 Task: Invite Team Member Softage.1@softage.net to Workspace Cybersecurity. Invite Team Member Softage.2@softage.net to Workspace Cybersecurity. Invite Team Member Softage.3@softage.net to Workspace Cybersecurity. Invite Team Member Softage.4@softage.net to Workspace Cybersecurity
Action: Mouse moved to (174, 129)
Screenshot: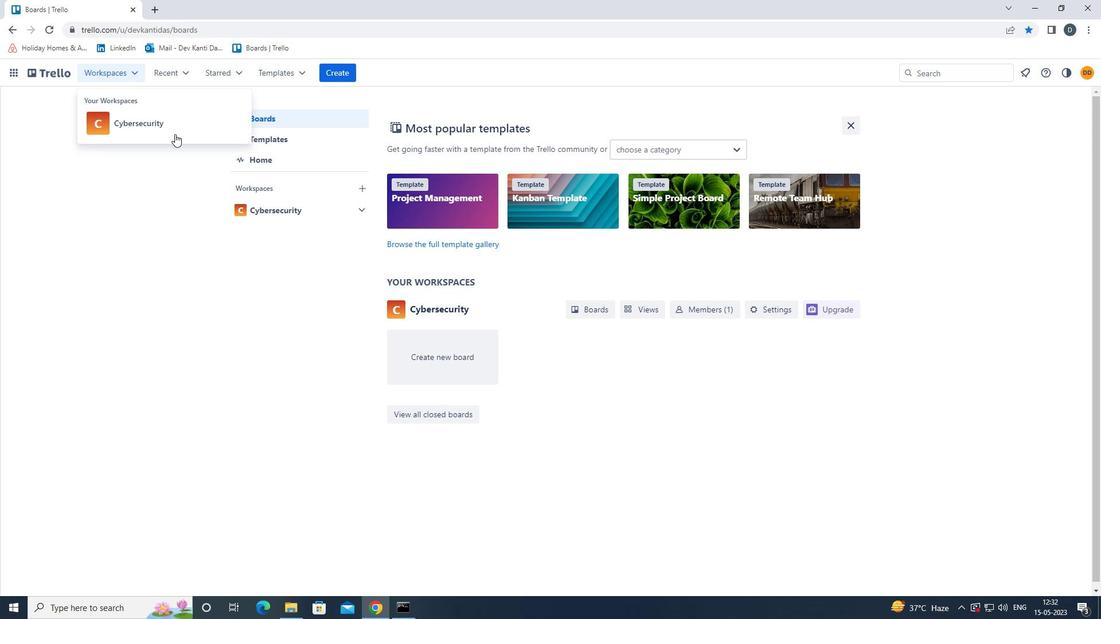 
Action: Mouse pressed left at (174, 129)
Screenshot: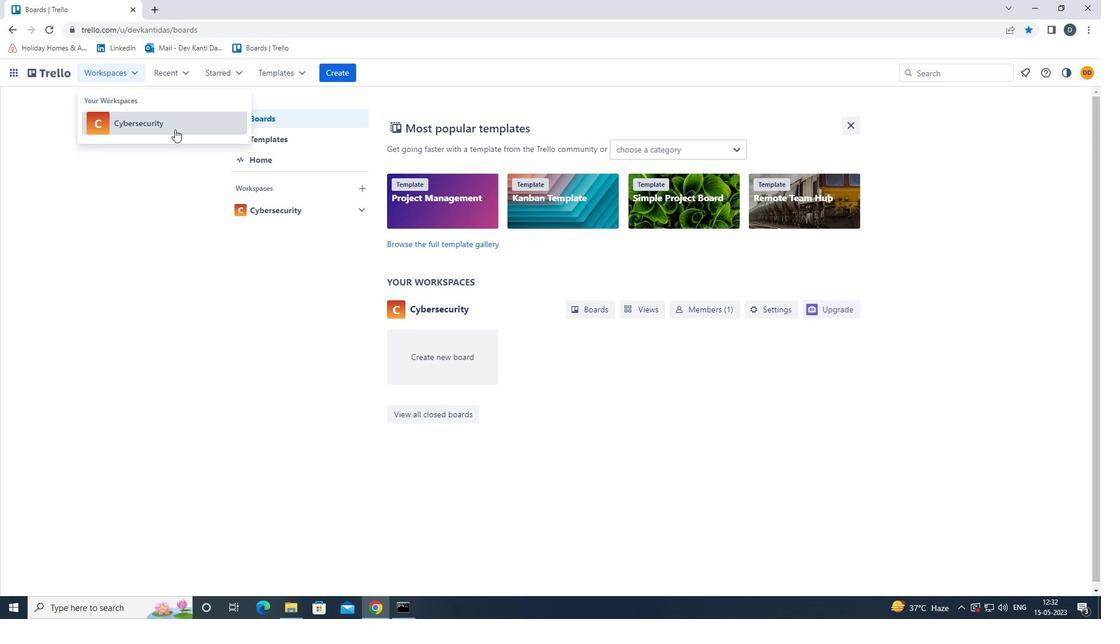 
Action: Mouse moved to (802, 115)
Screenshot: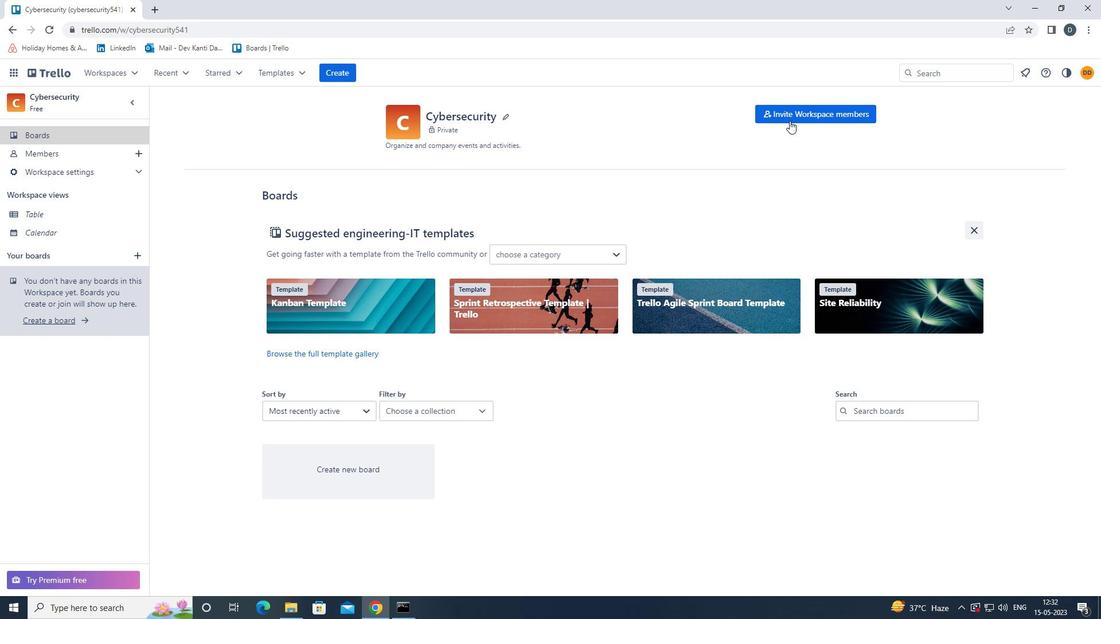 
Action: Mouse pressed left at (802, 115)
Screenshot: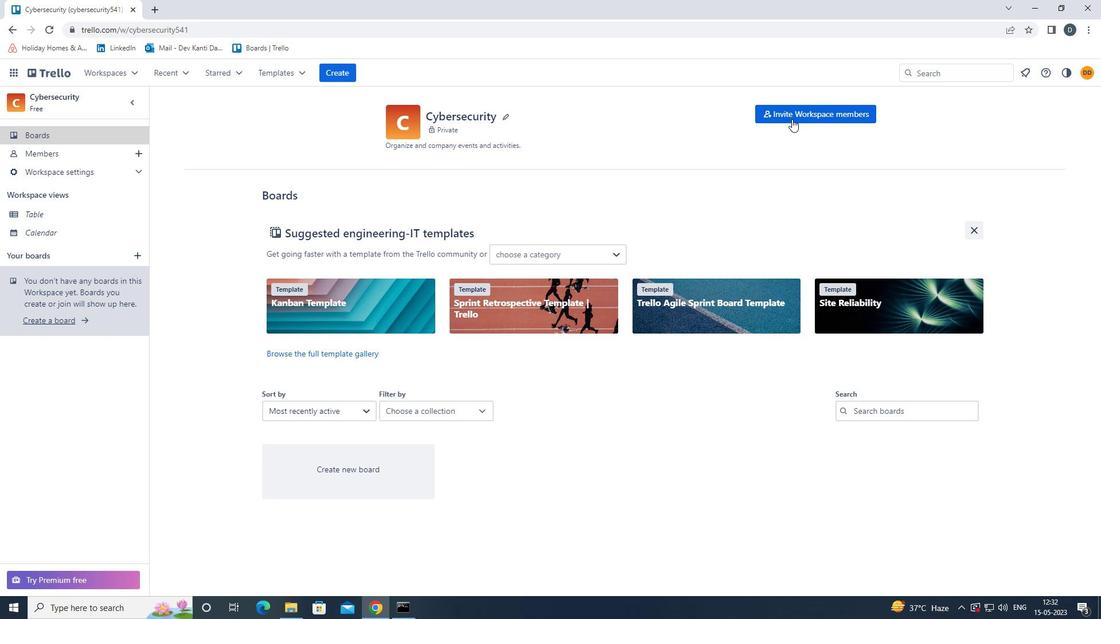 
Action: Mouse moved to (602, 285)
Screenshot: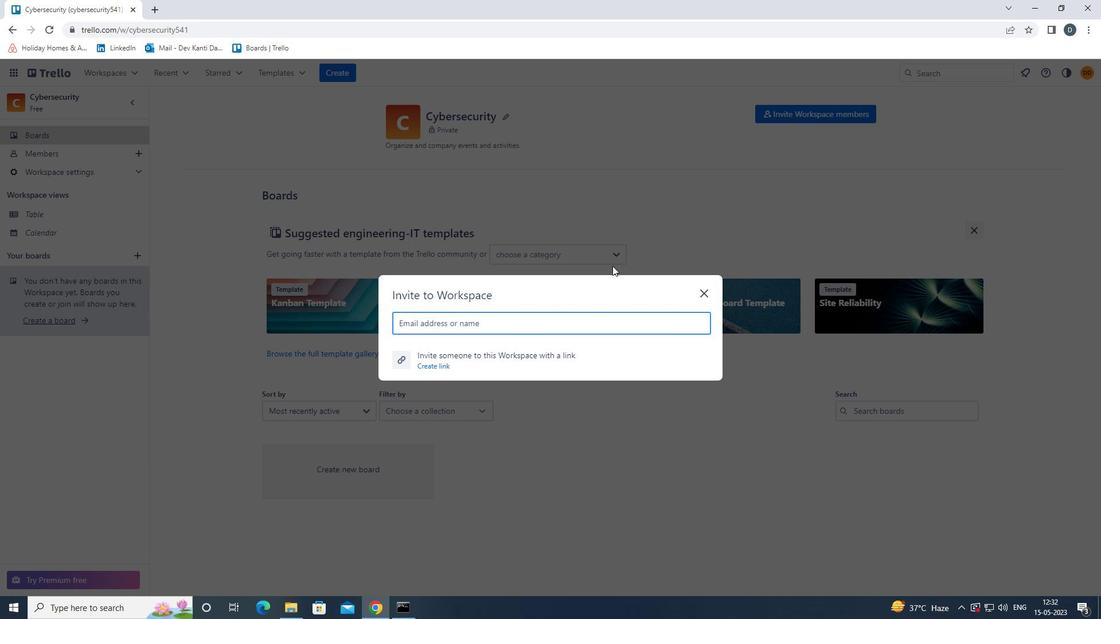 
Action: Key pressed <Key.shift>SOFTAGE.1<Key.shift>@SOFTAGE.NET
Screenshot: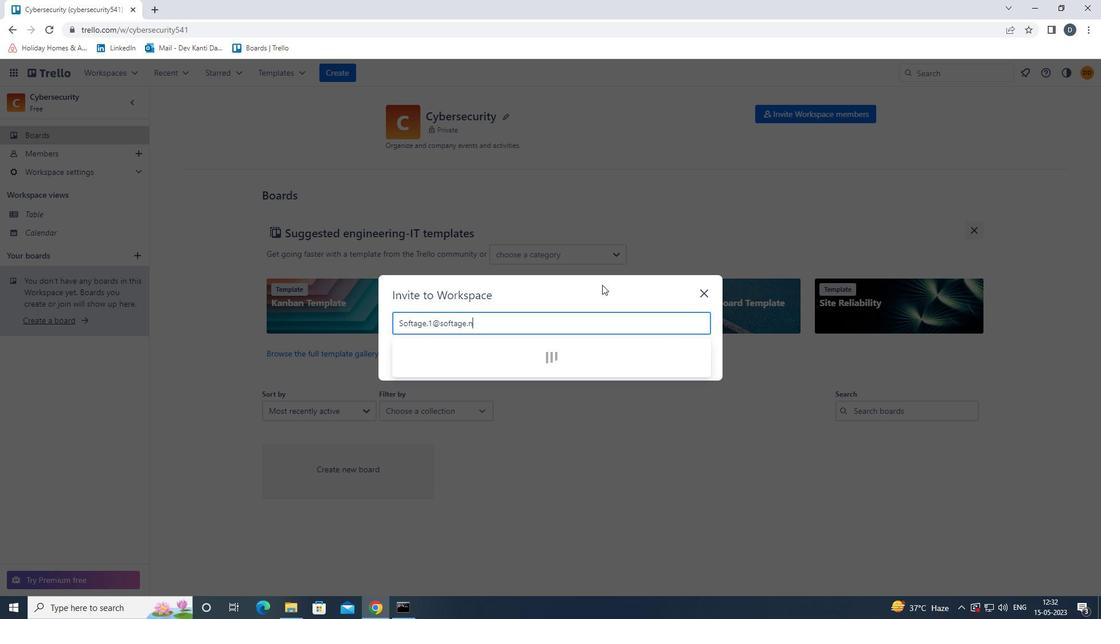 
Action: Mouse moved to (433, 357)
Screenshot: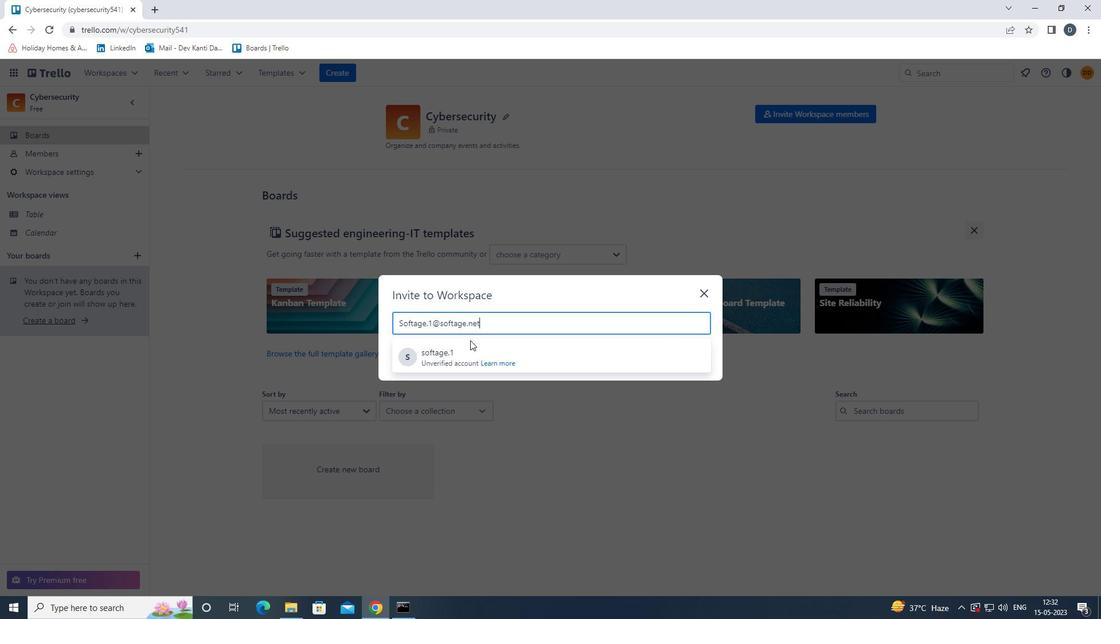 
Action: Mouse pressed left at (433, 357)
Screenshot: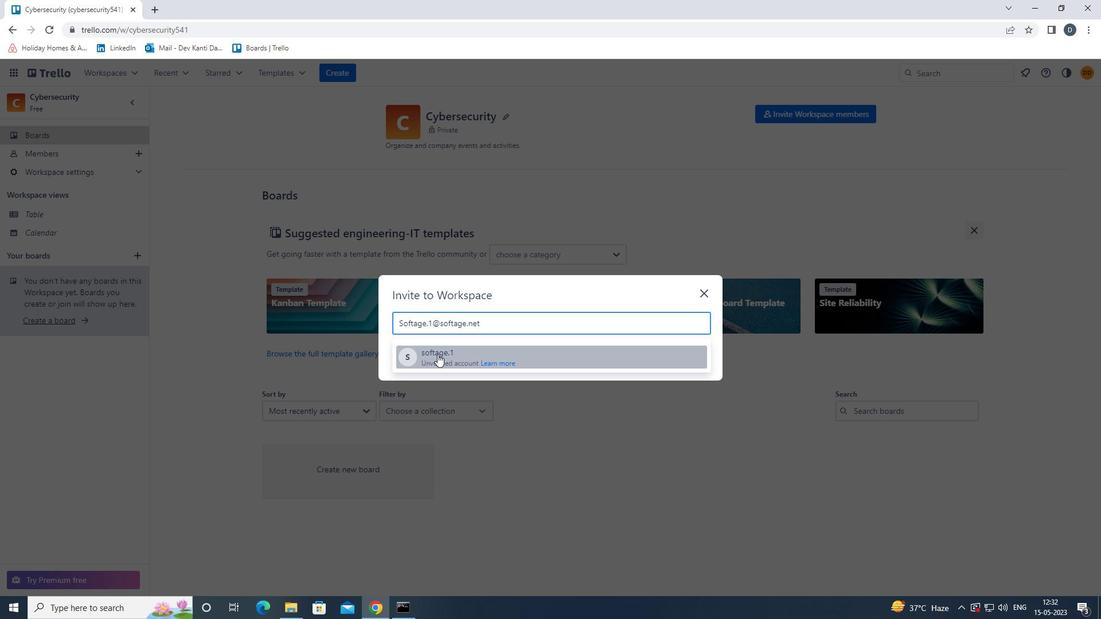 
Action: Mouse moved to (481, 333)
Screenshot: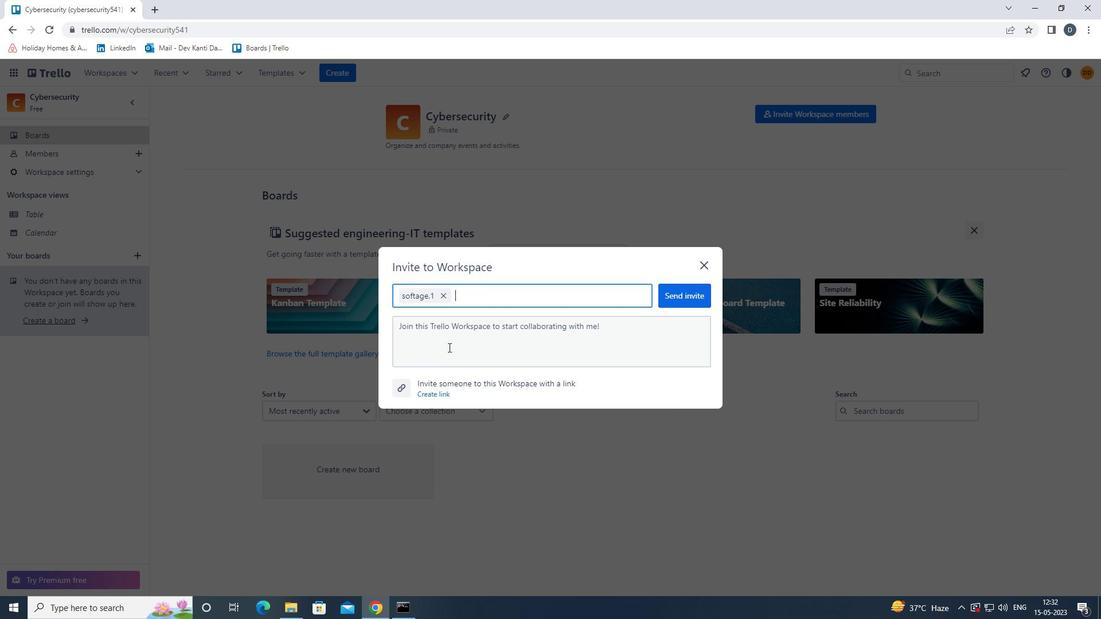 
Action: Key pressed <Key.shift>SOFTAGE.2<Key.shift>@SOFTAGE.NET
Screenshot: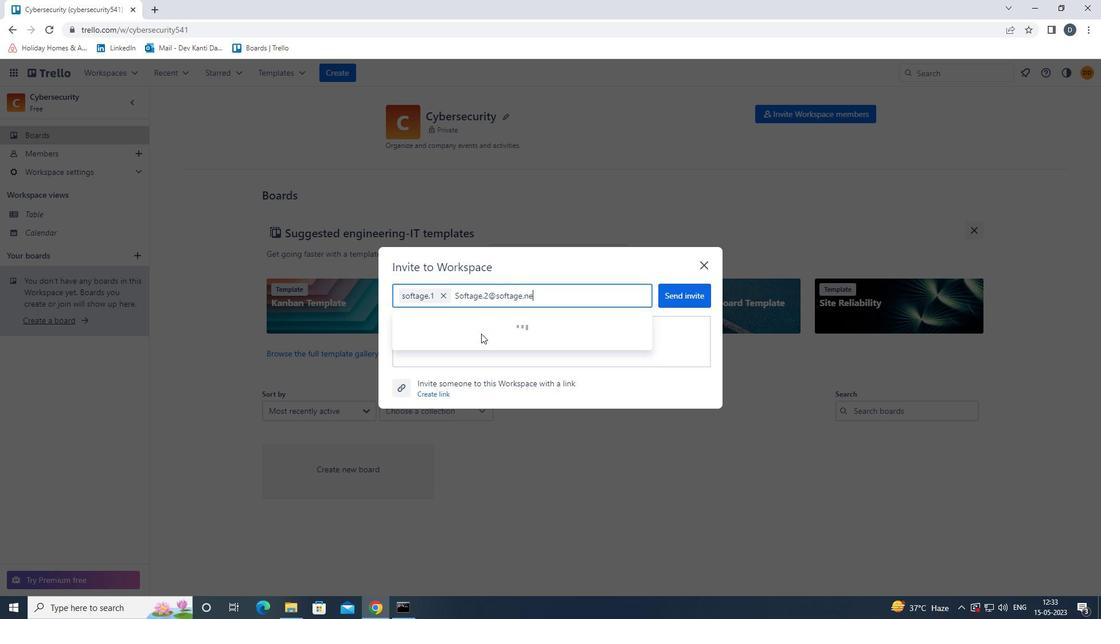 
Action: Mouse moved to (434, 330)
Screenshot: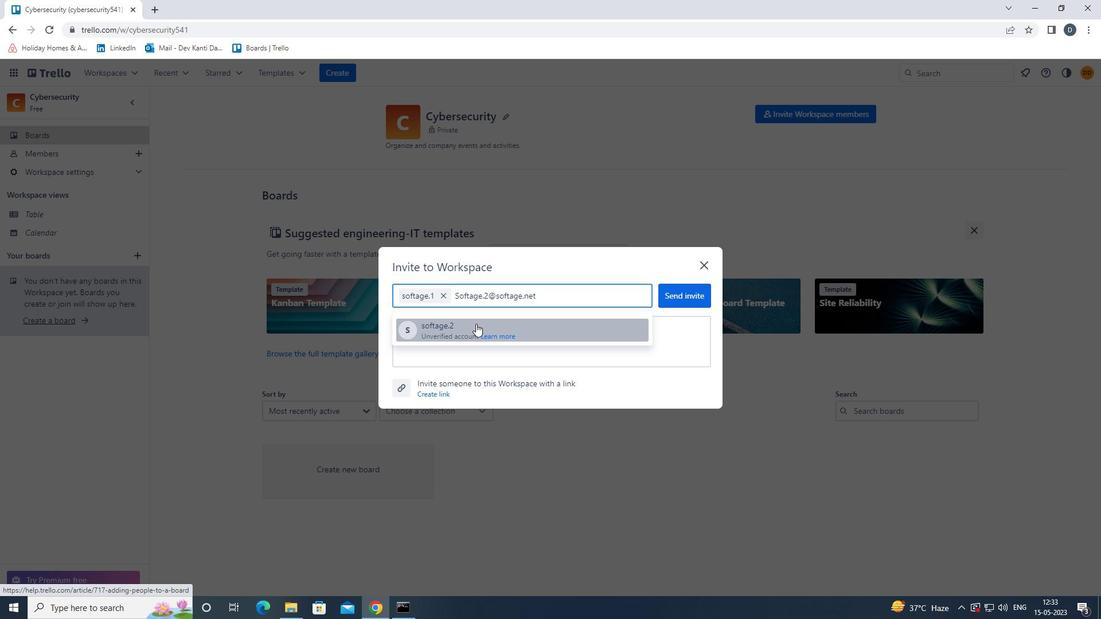 
Action: Mouse pressed left at (434, 330)
Screenshot: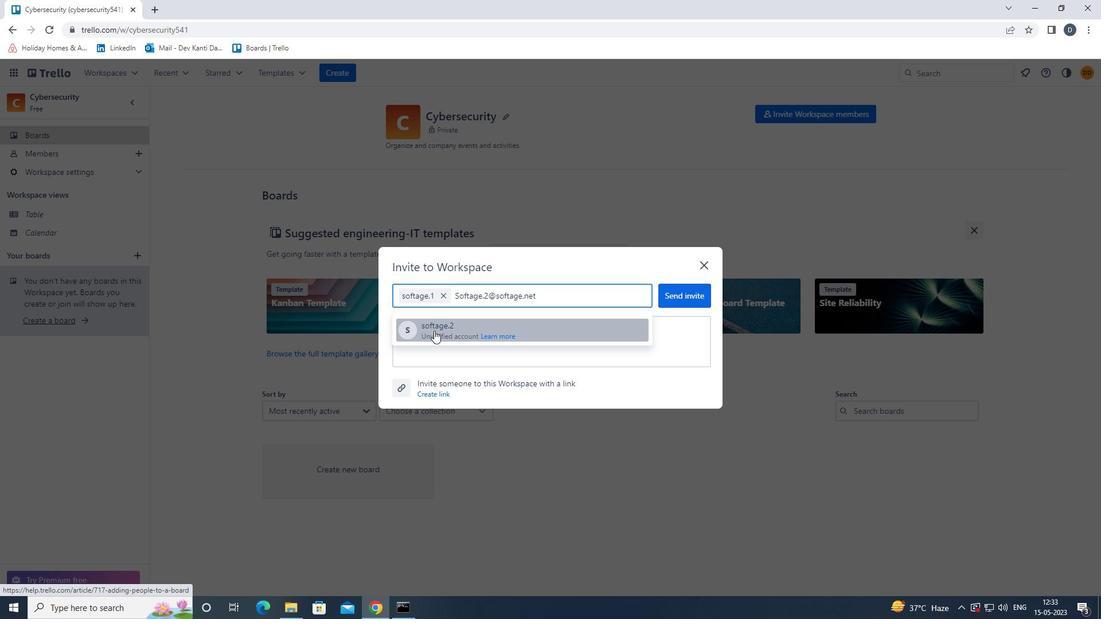 
Action: Mouse moved to (437, 327)
Screenshot: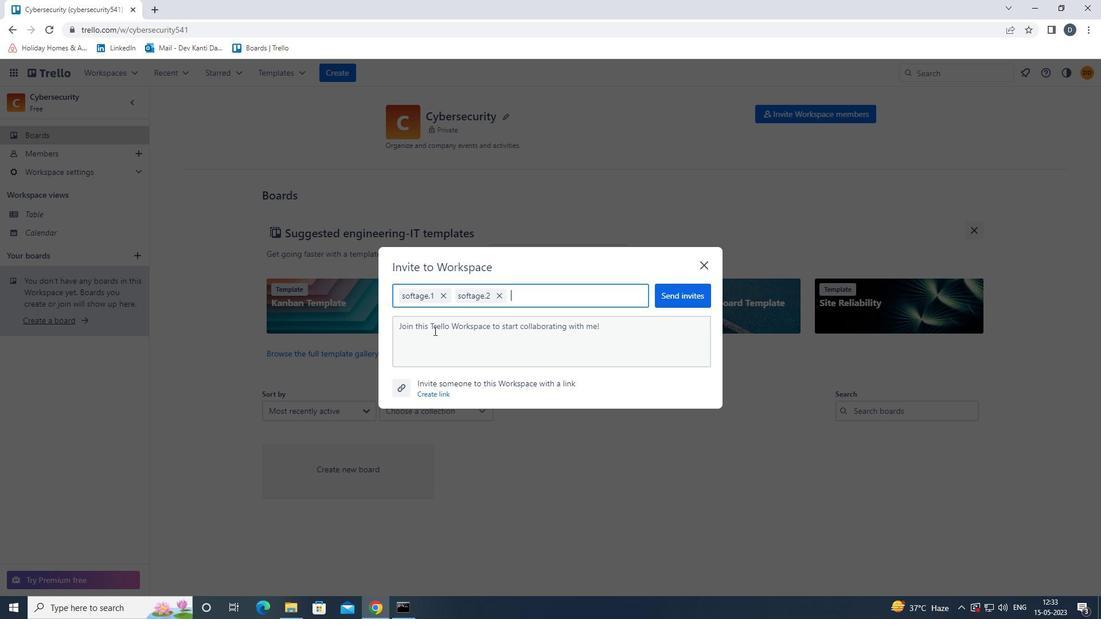 
Action: Key pressed <Key.shift>SOFTAGE.3<Key.shift>@SOFTAGE.NET
Screenshot: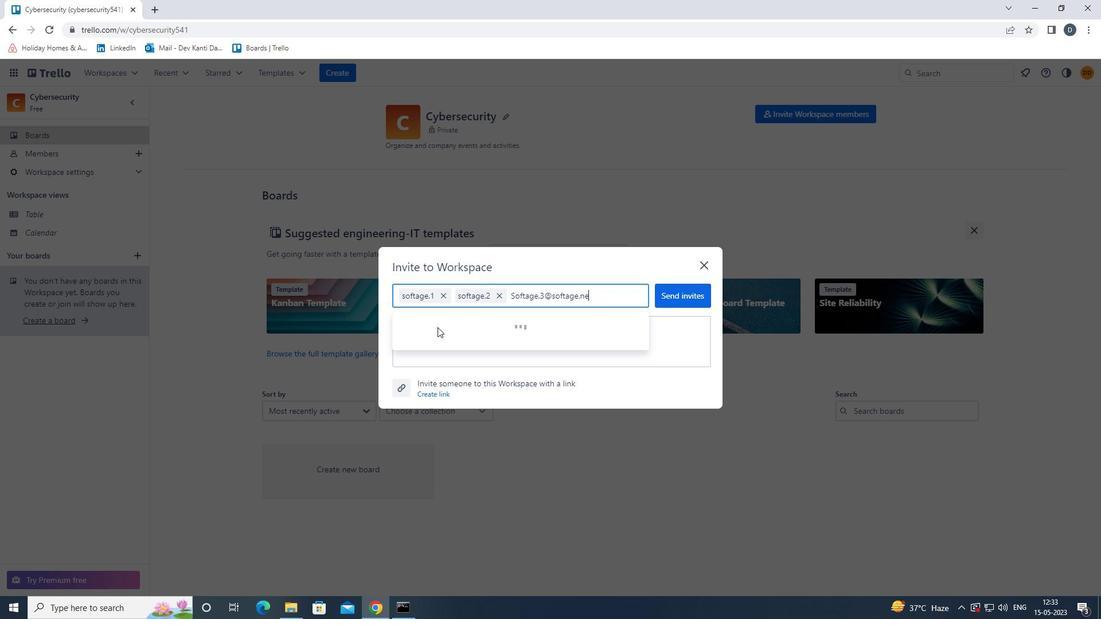 
Action: Mouse moved to (438, 327)
Screenshot: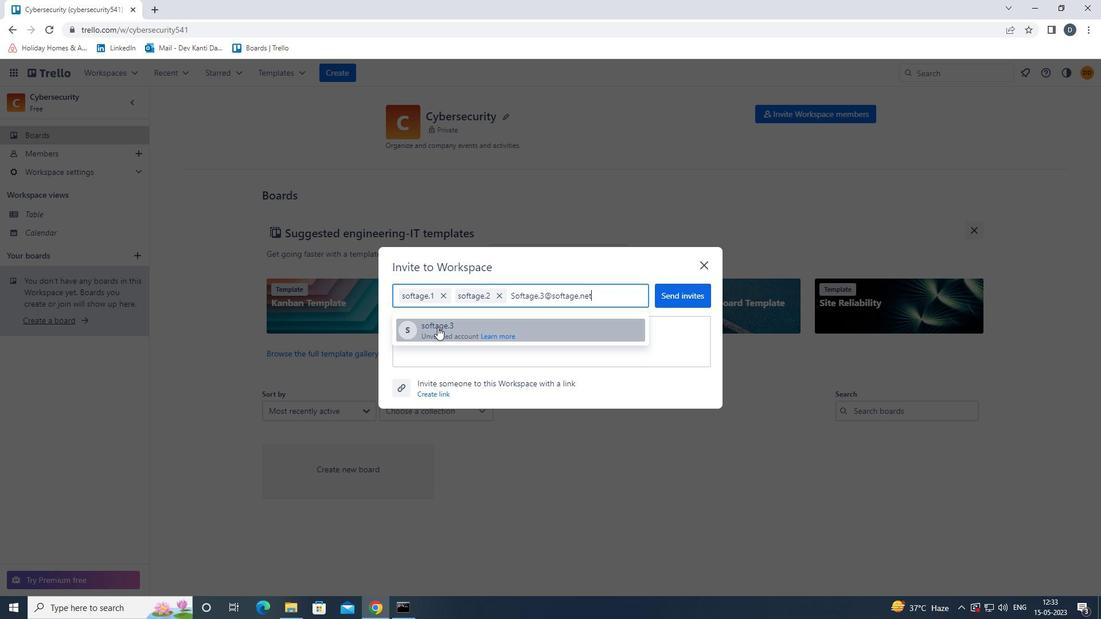
Action: Mouse pressed left at (438, 327)
Screenshot: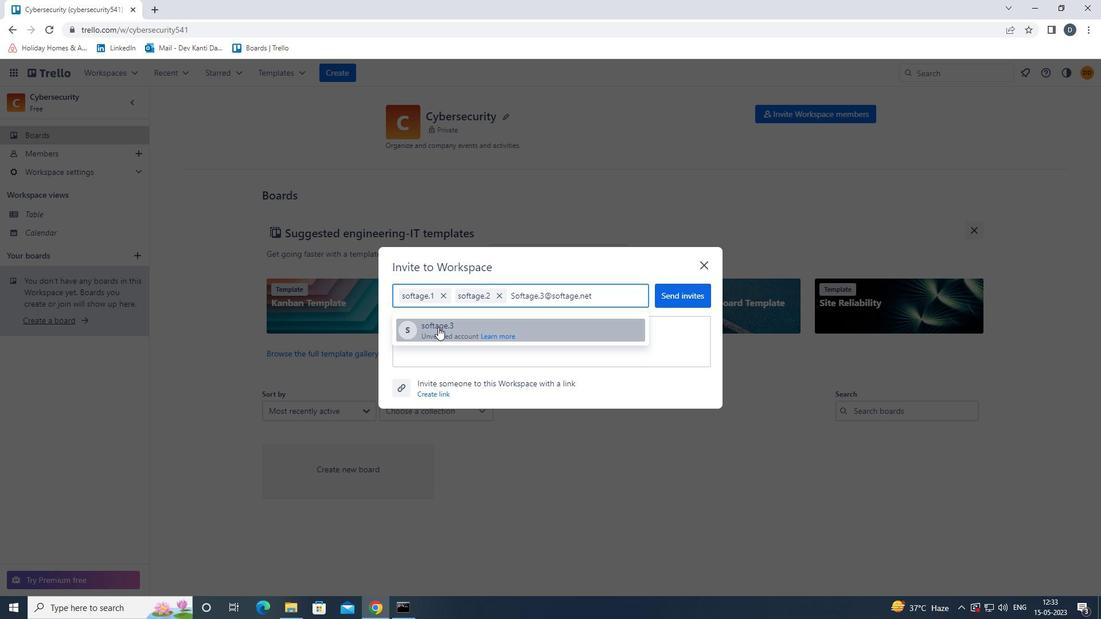 
Action: Key pressed <Key.shift>SOFTAGE.4<Key.shift>@SOFTAGE.NET
Screenshot: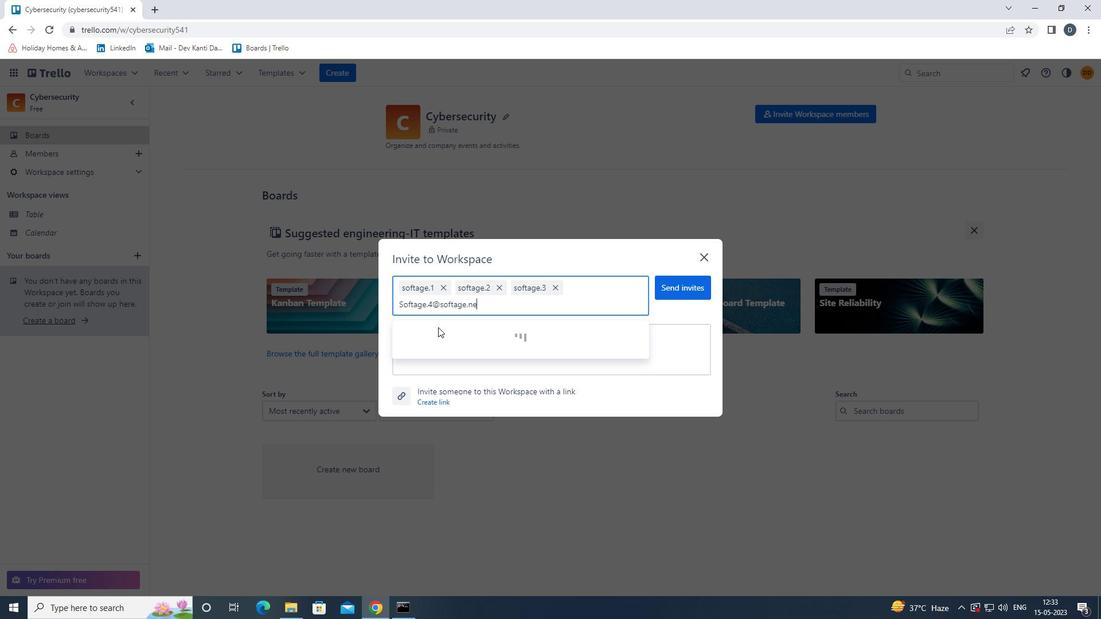
Action: Mouse moved to (441, 333)
Screenshot: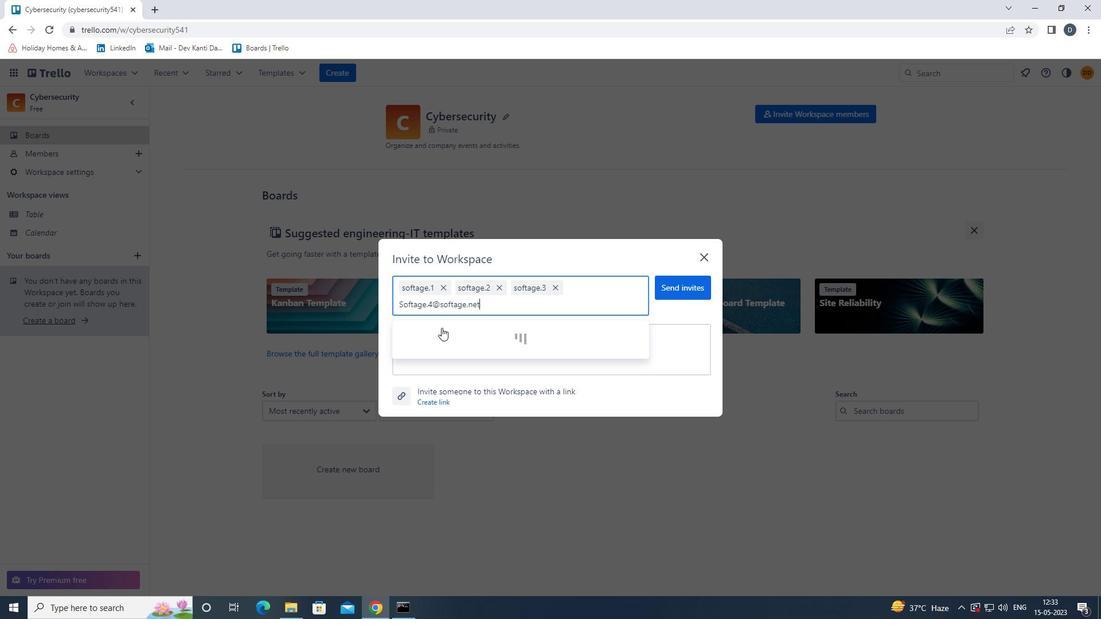 
Action: Mouse pressed left at (441, 333)
Screenshot: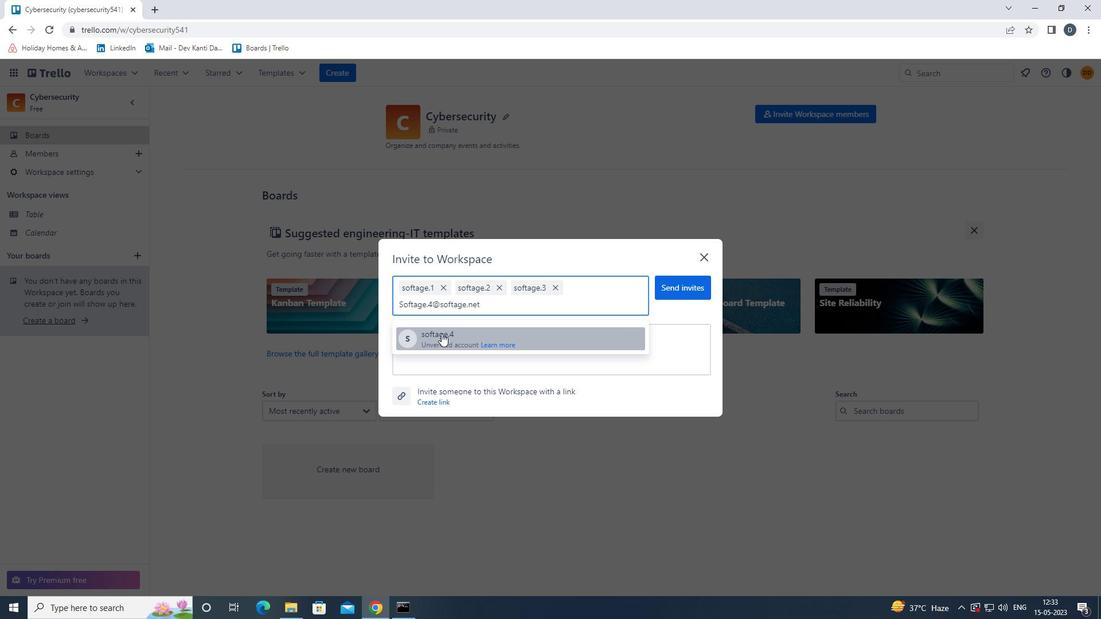 
Action: Mouse moved to (672, 283)
Screenshot: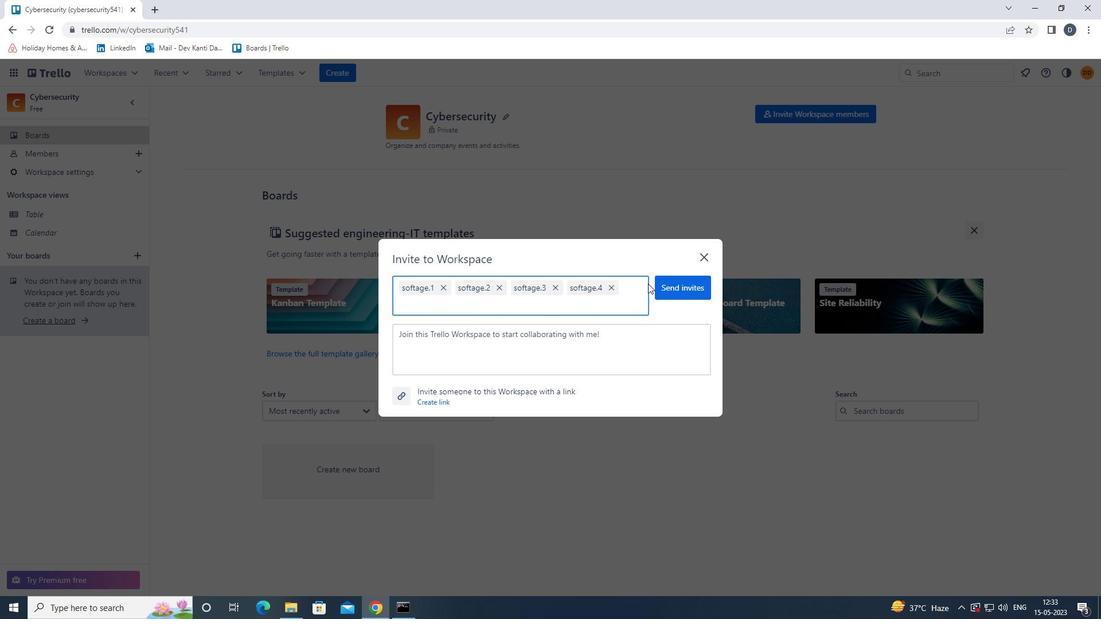 
Action: Mouse pressed left at (672, 283)
Screenshot: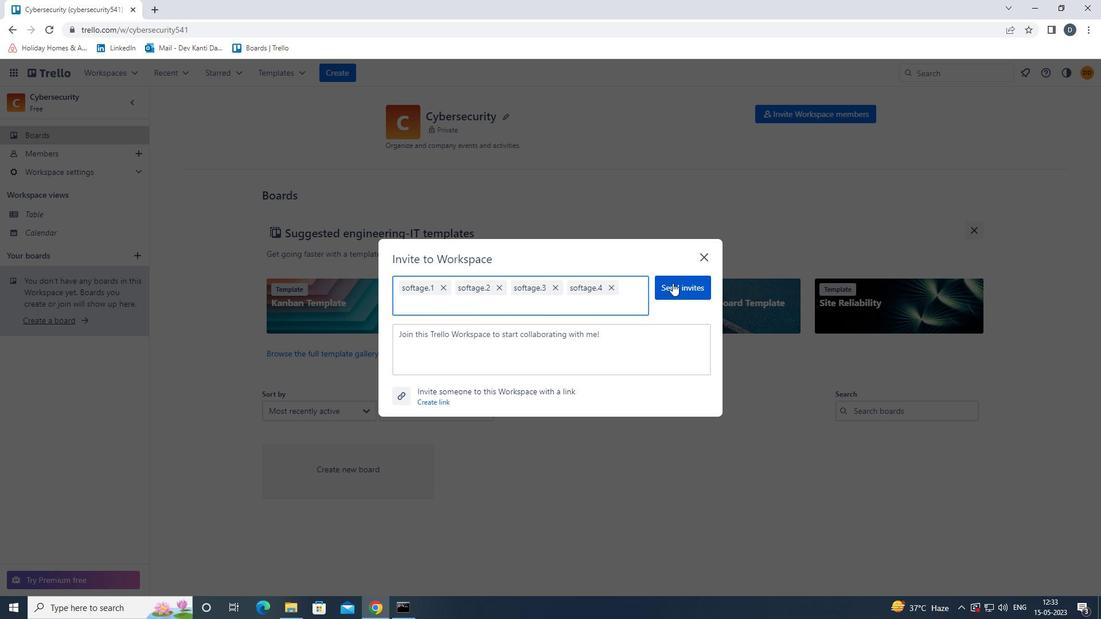 
